 Task: Change slide transition to fade.
Action: Mouse moved to (110, 67)
Screenshot: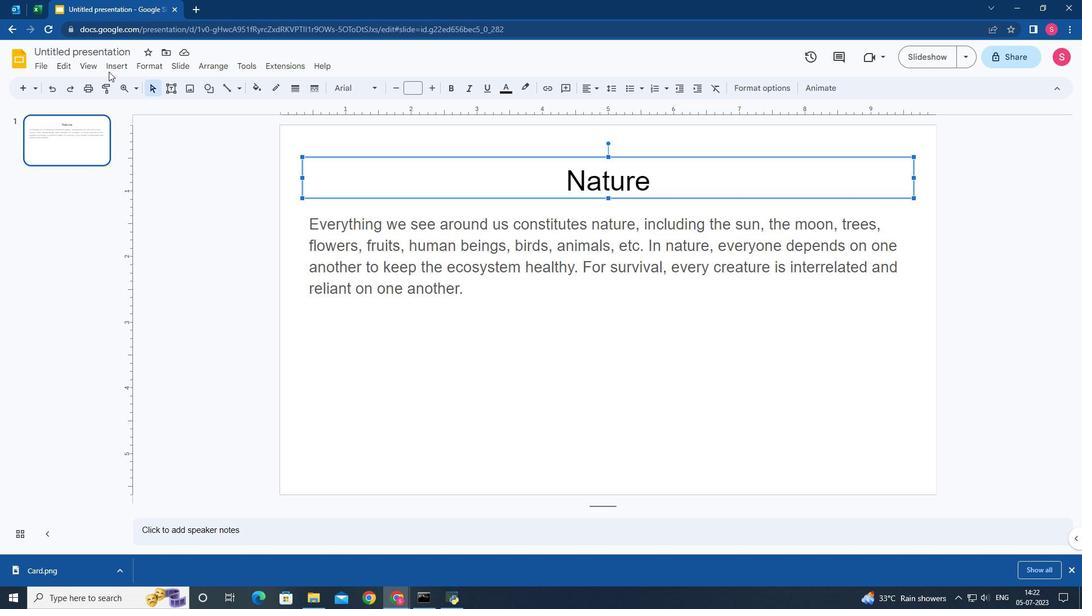 
Action: Mouse pressed left at (110, 67)
Screenshot: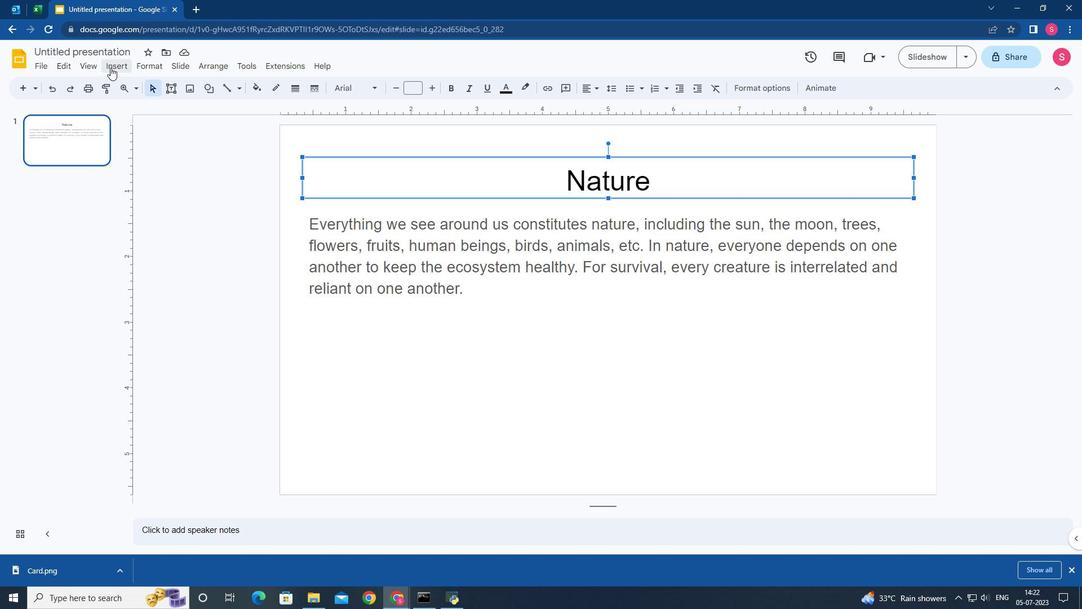 
Action: Mouse moved to (141, 285)
Screenshot: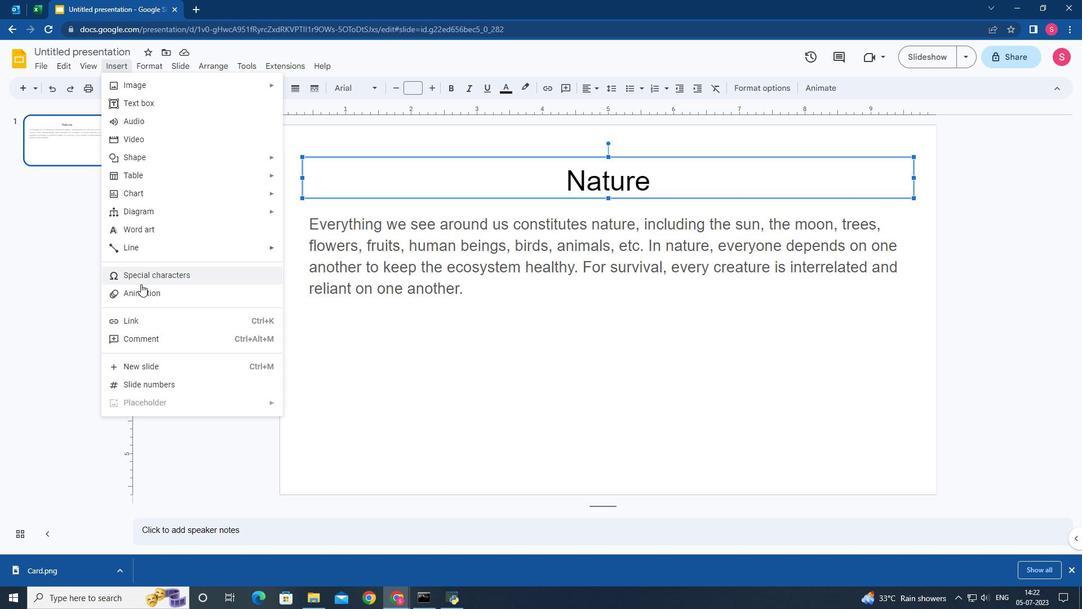 
Action: Mouse pressed left at (141, 285)
Screenshot: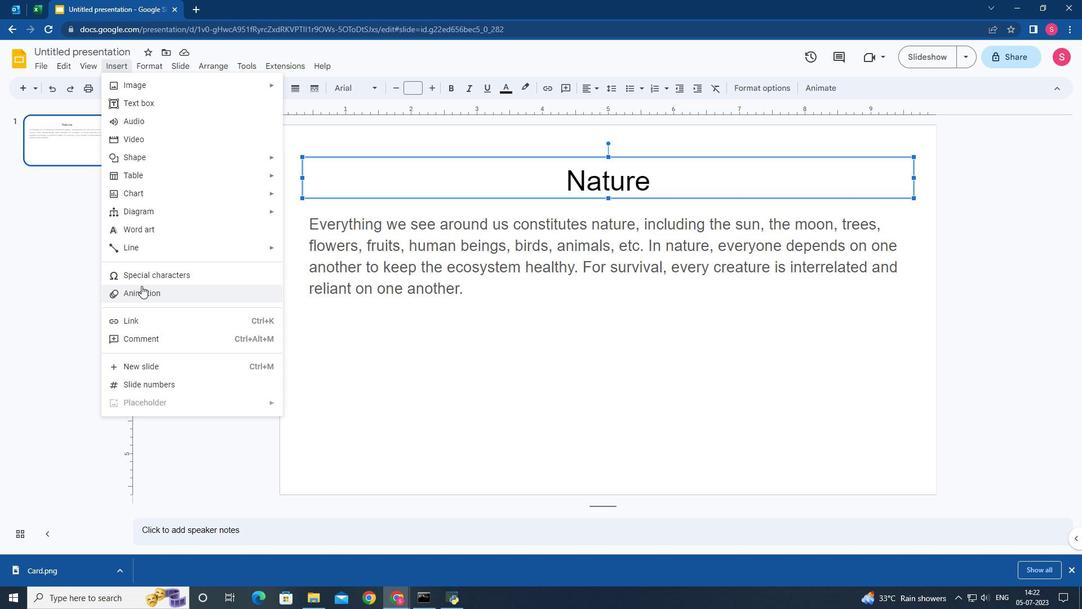 
Action: Mouse moved to (941, 156)
Screenshot: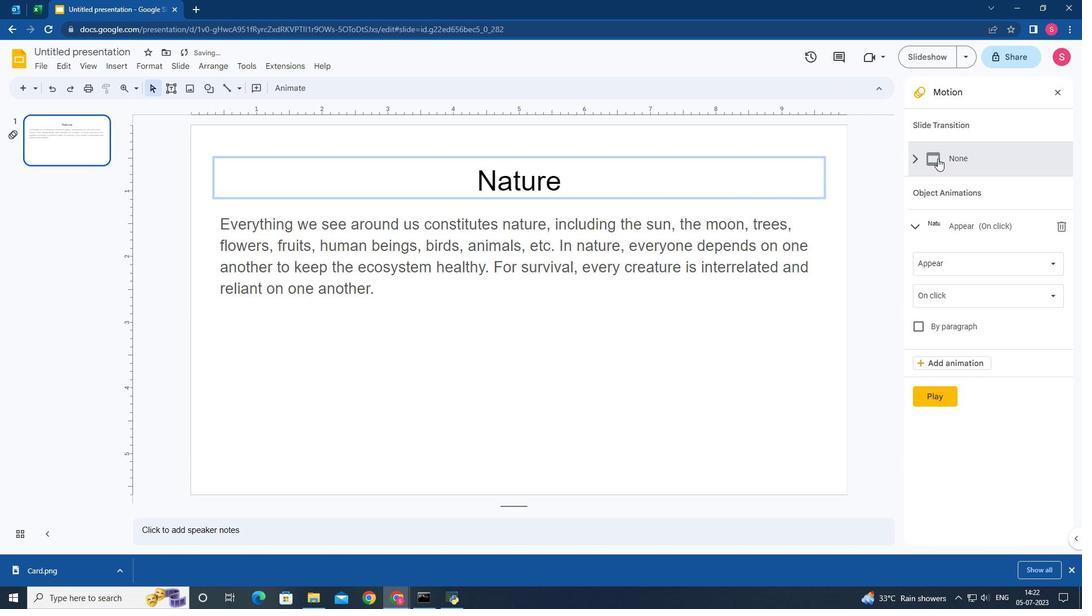 
Action: Mouse pressed left at (941, 156)
Screenshot: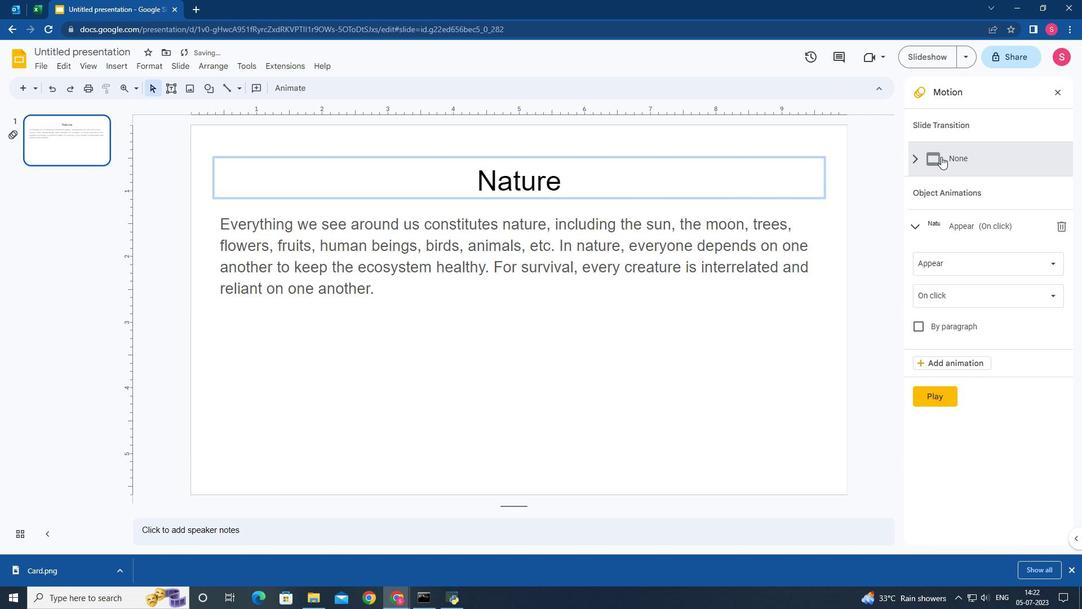 
Action: Mouse moved to (952, 193)
Screenshot: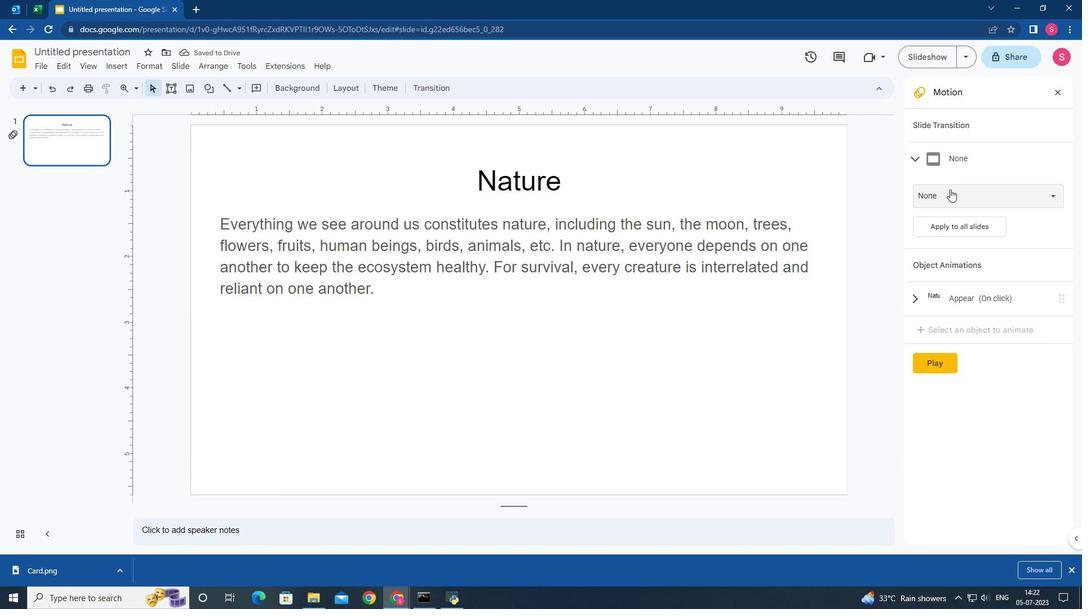 
Action: Mouse pressed left at (952, 193)
Screenshot: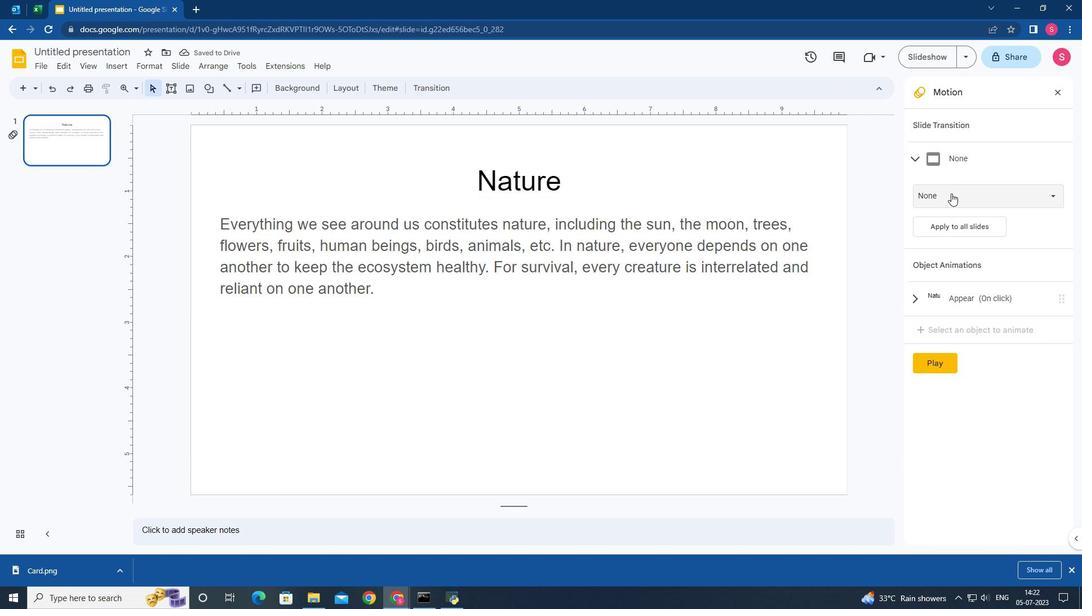 
Action: Mouse moved to (956, 252)
Screenshot: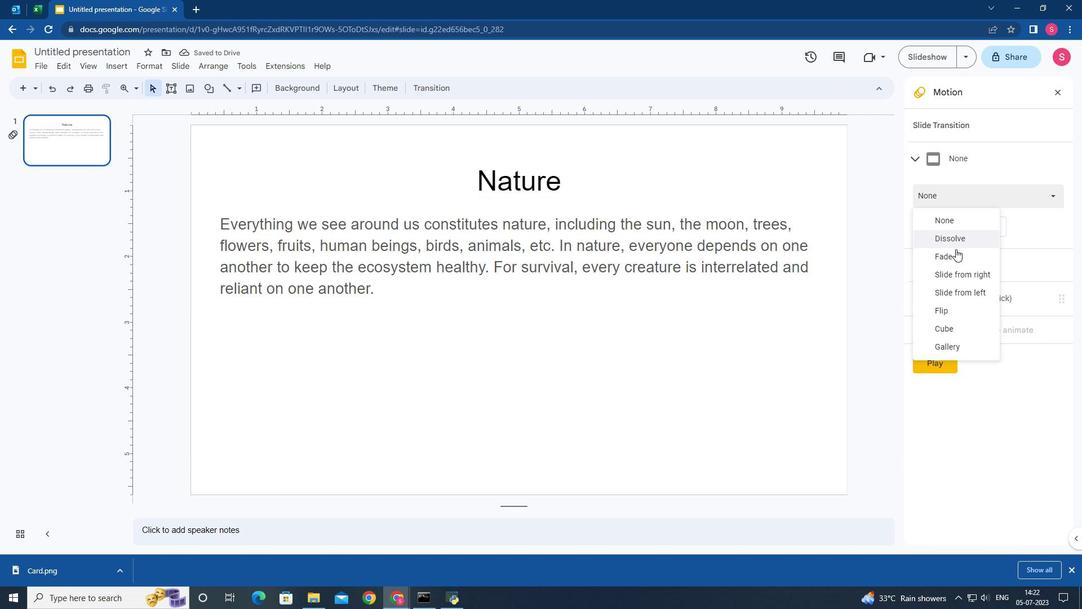 
Action: Mouse pressed left at (956, 252)
Screenshot: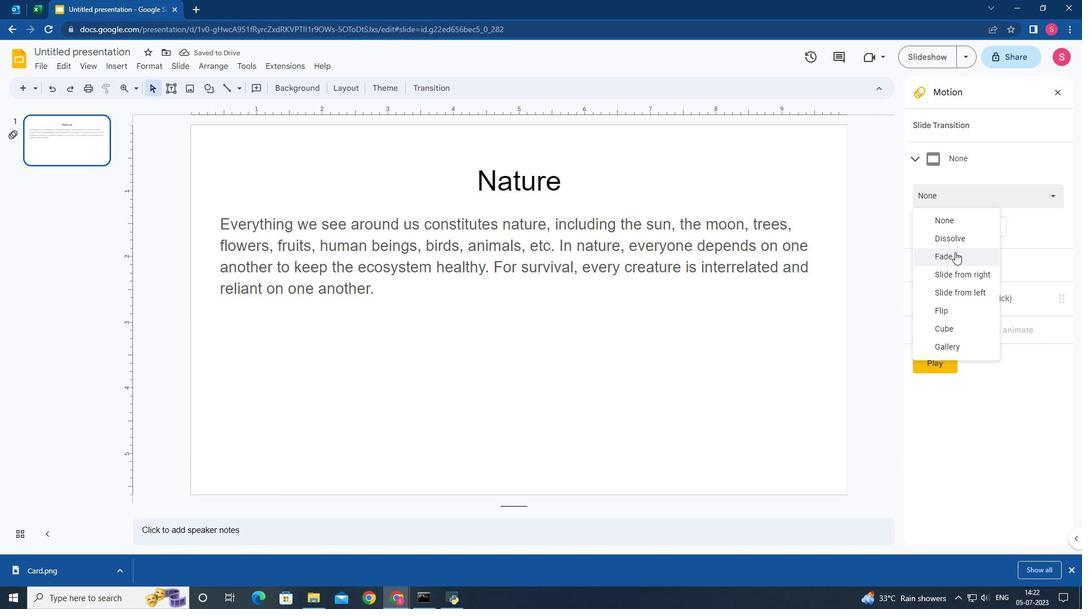 
Action: Mouse moved to (657, 306)
Screenshot: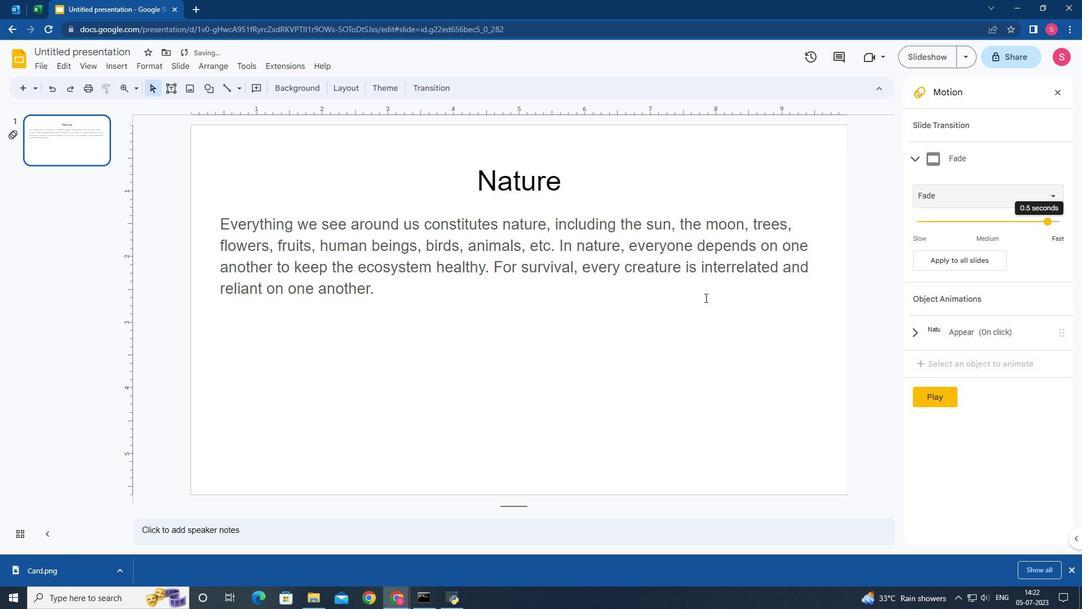 
